 Task: Add Megafood Ultra Vitamin C-400 mg to the cart.
Action: Mouse moved to (251, 119)
Screenshot: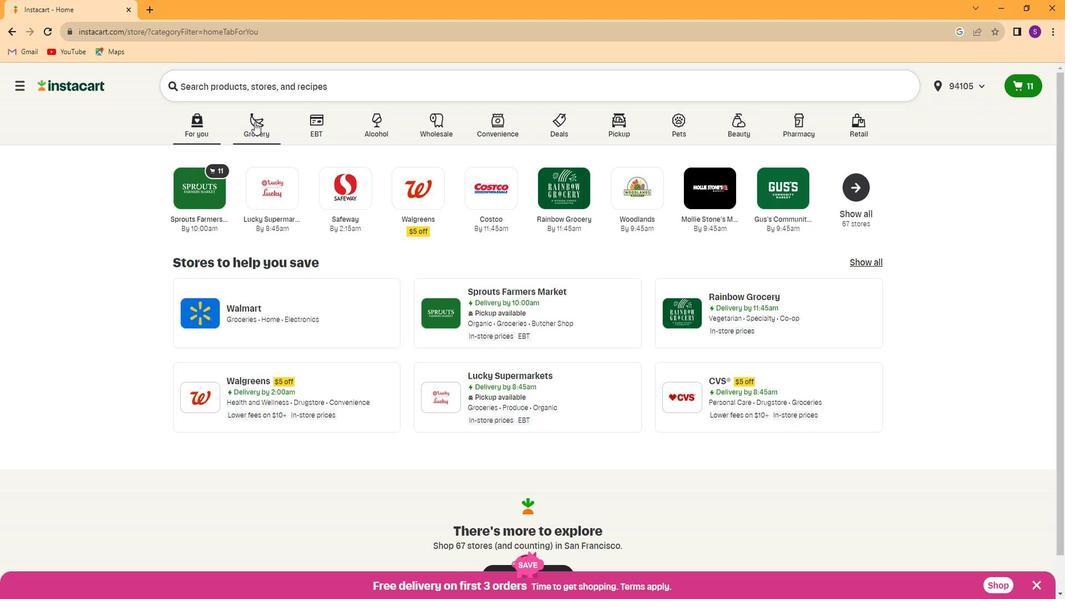 
Action: Mouse pressed left at (251, 119)
Screenshot: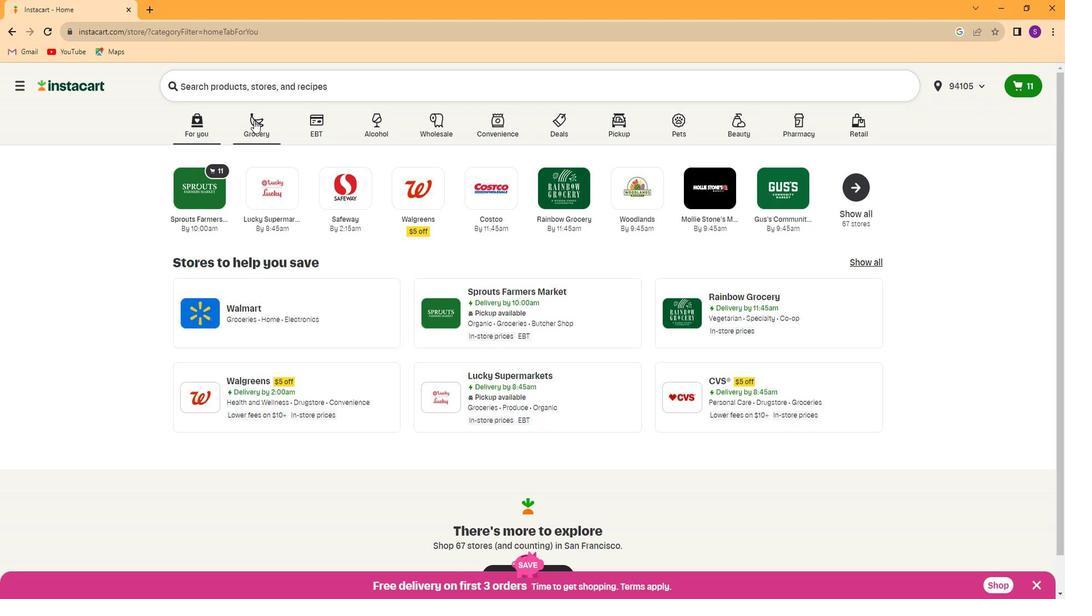
Action: Mouse moved to (765, 203)
Screenshot: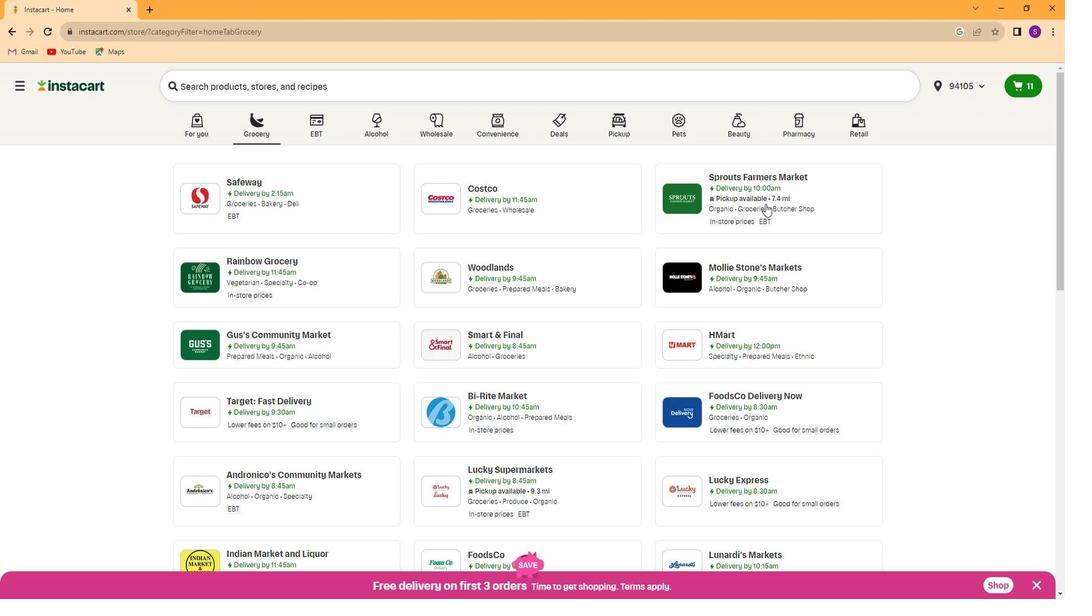 
Action: Mouse pressed left at (765, 203)
Screenshot: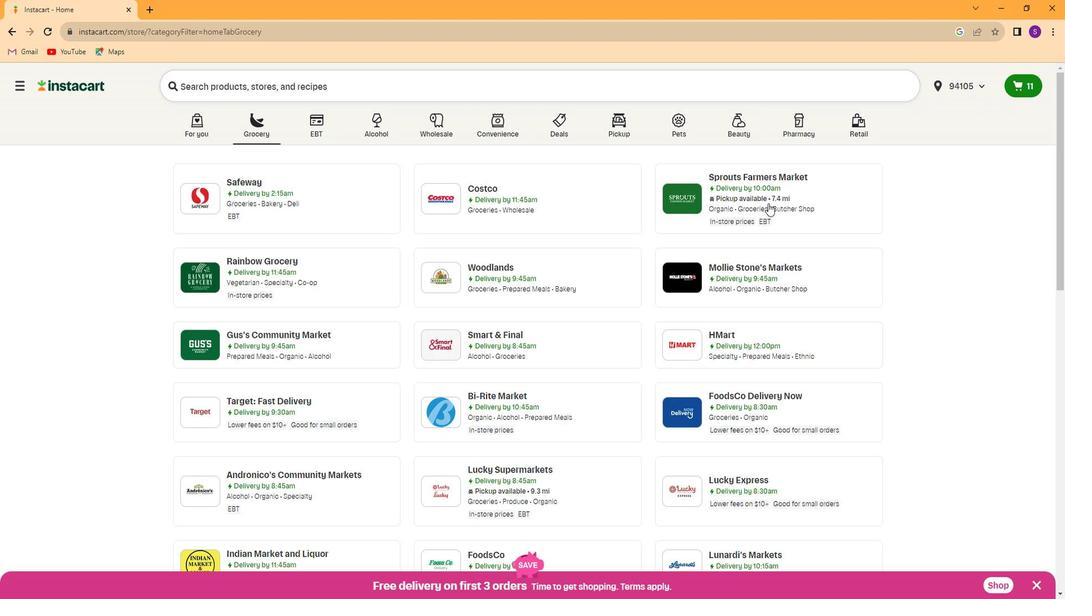
Action: Mouse moved to (323, 400)
Screenshot: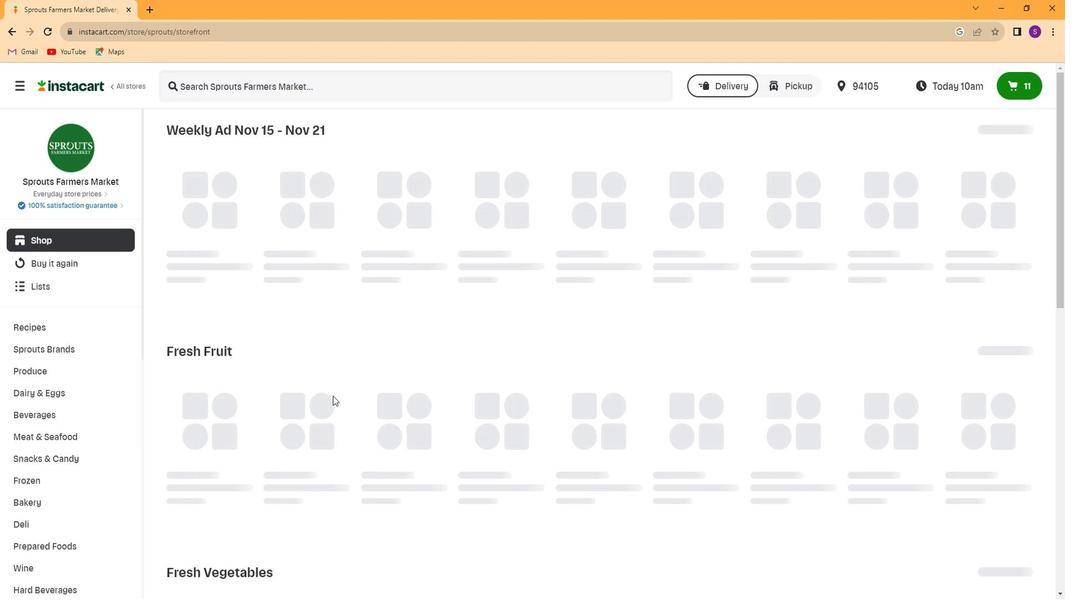
Action: Mouse scrolled (323, 400) with delta (0, 0)
Screenshot: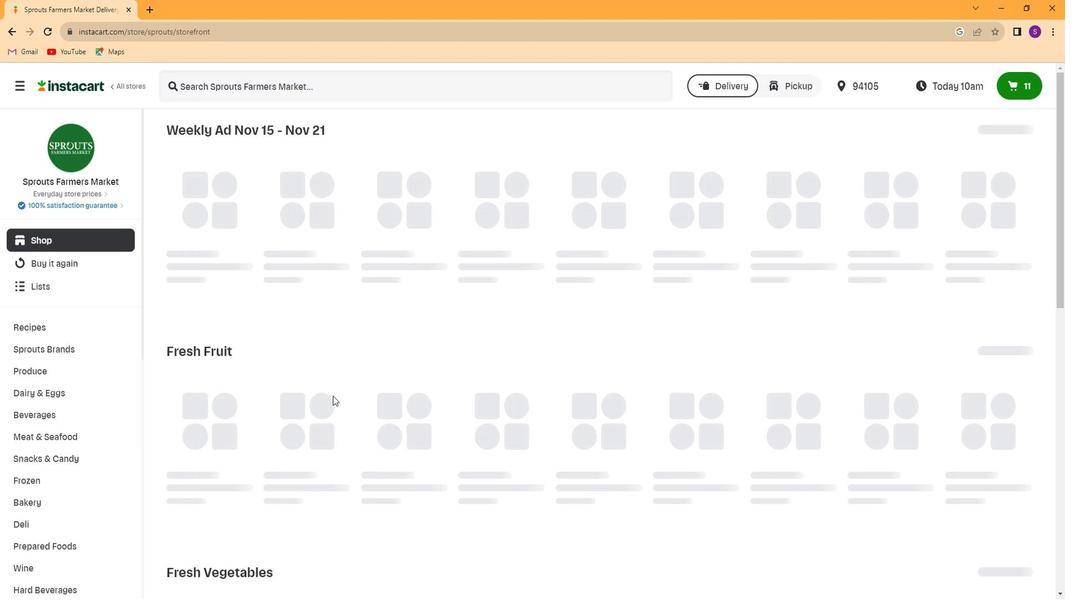
Action: Mouse moved to (78, 408)
Screenshot: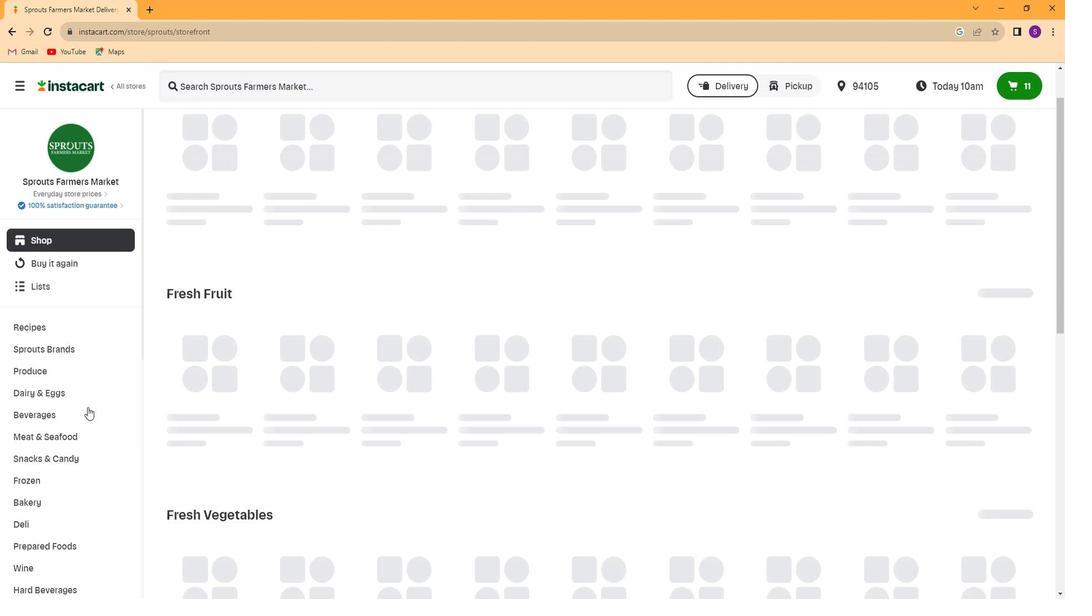 
Action: Mouse scrolled (78, 408) with delta (0, 0)
Screenshot: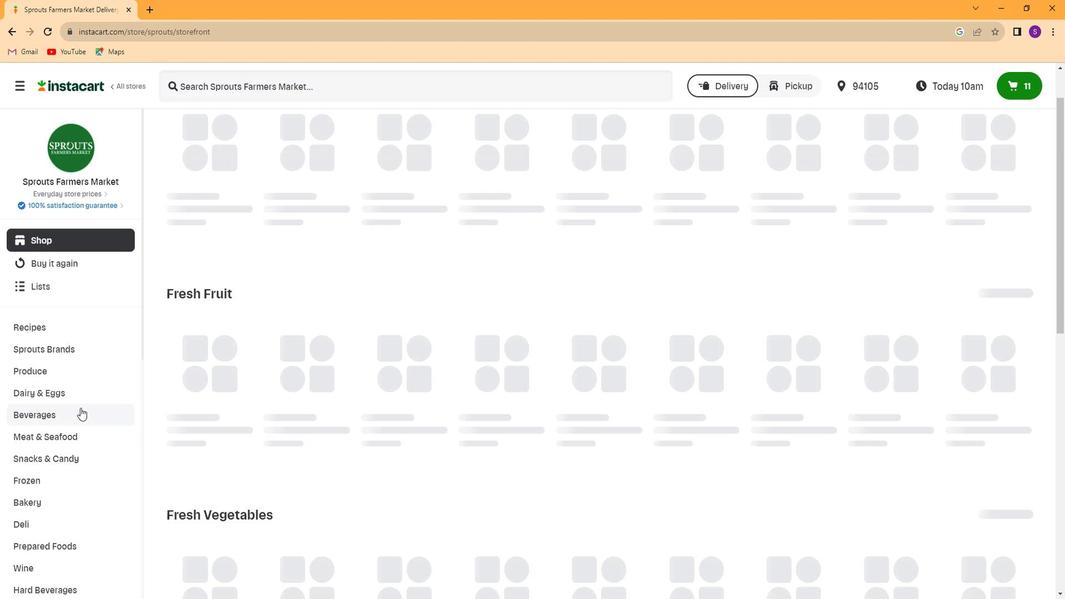 
Action: Mouse scrolled (78, 408) with delta (0, 0)
Screenshot: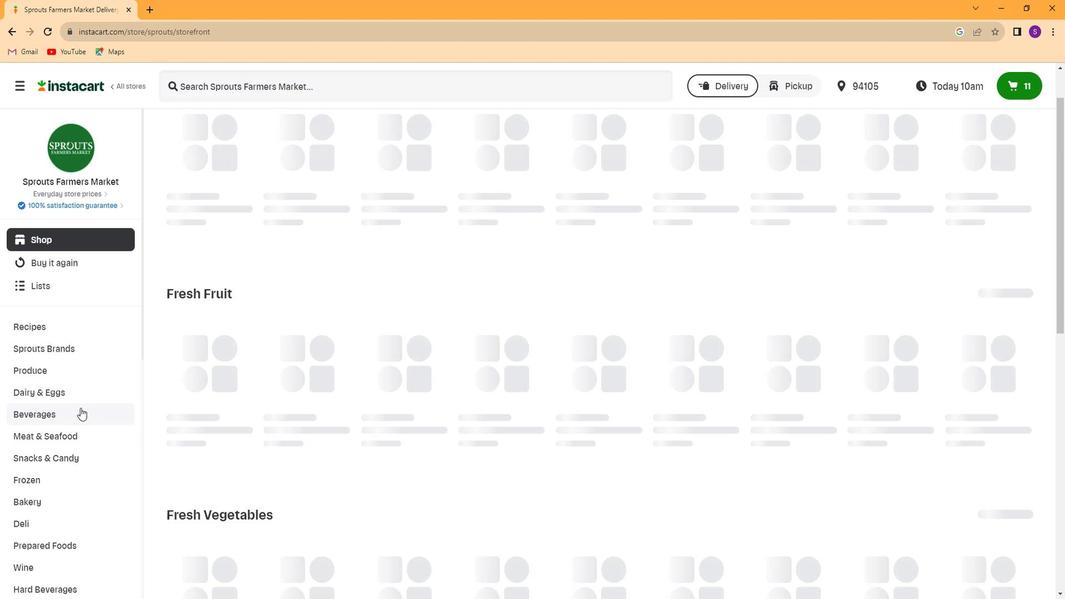 
Action: Mouse scrolled (78, 408) with delta (0, 0)
Screenshot: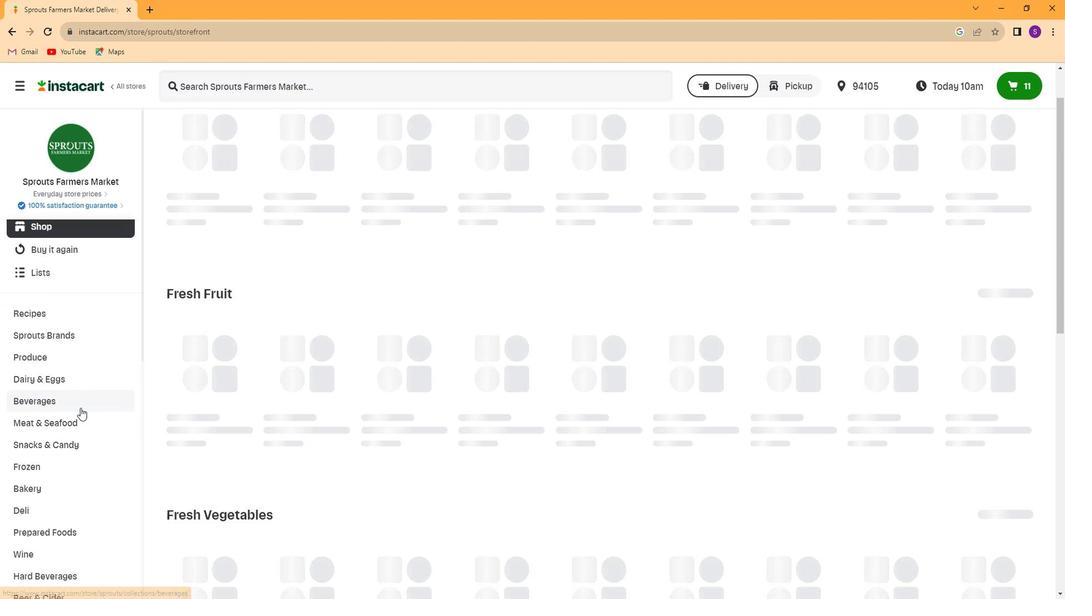 
Action: Mouse scrolled (78, 408) with delta (0, 0)
Screenshot: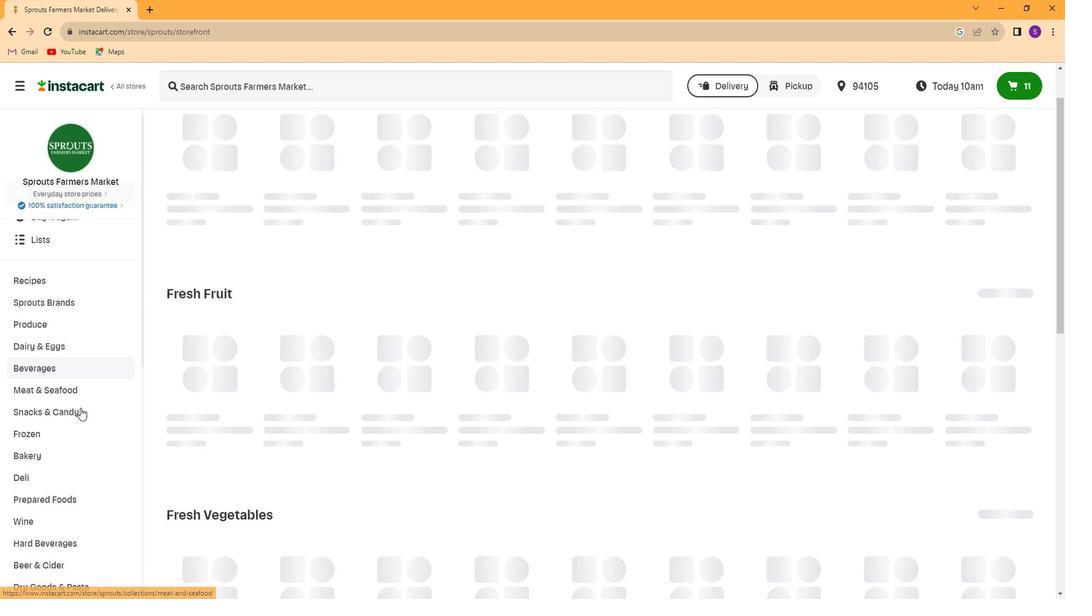 
Action: Mouse scrolled (78, 408) with delta (0, 0)
Screenshot: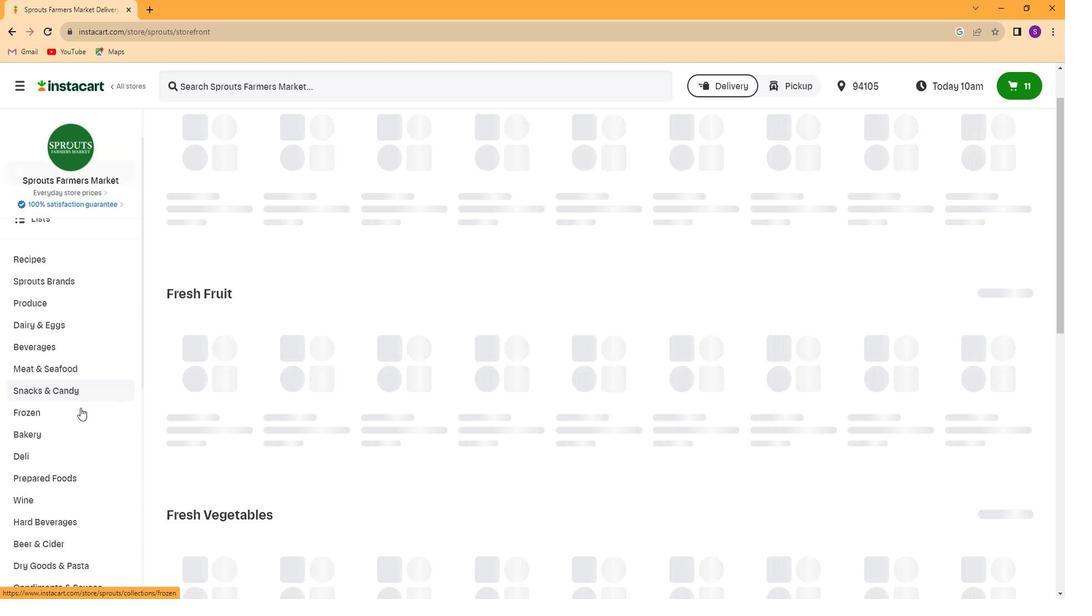 
Action: Mouse moved to (78, 408)
Screenshot: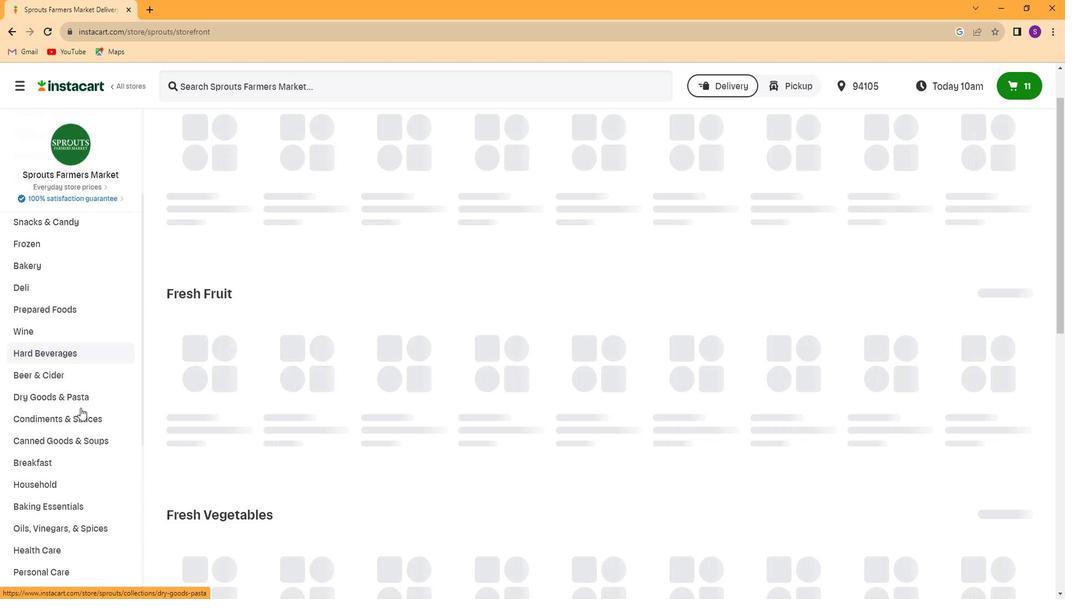 
Action: Mouse scrolled (78, 407) with delta (0, 0)
Screenshot: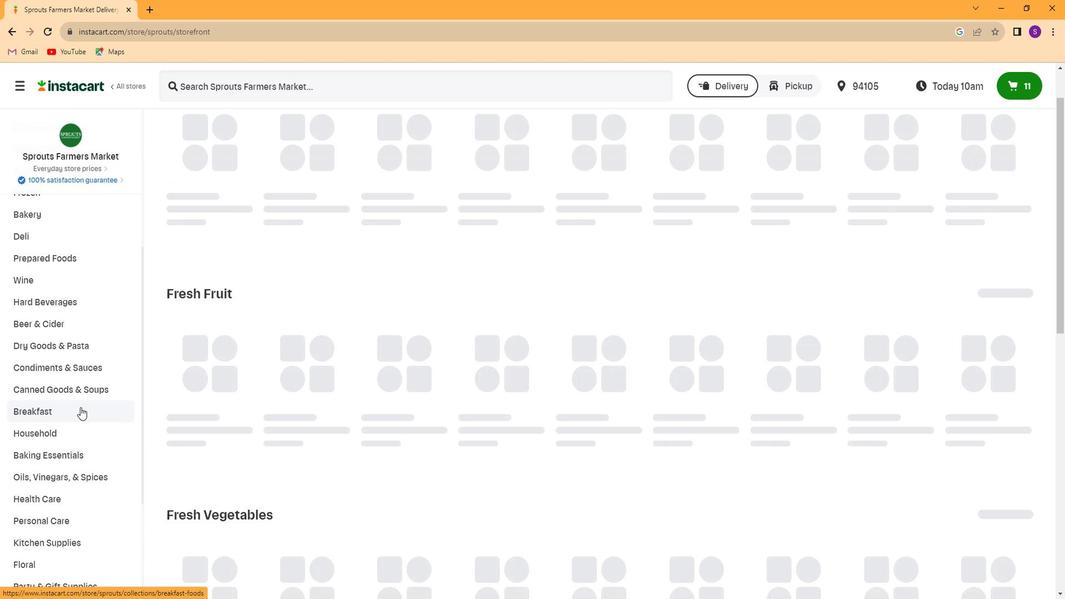 
Action: Mouse scrolled (78, 407) with delta (0, 0)
Screenshot: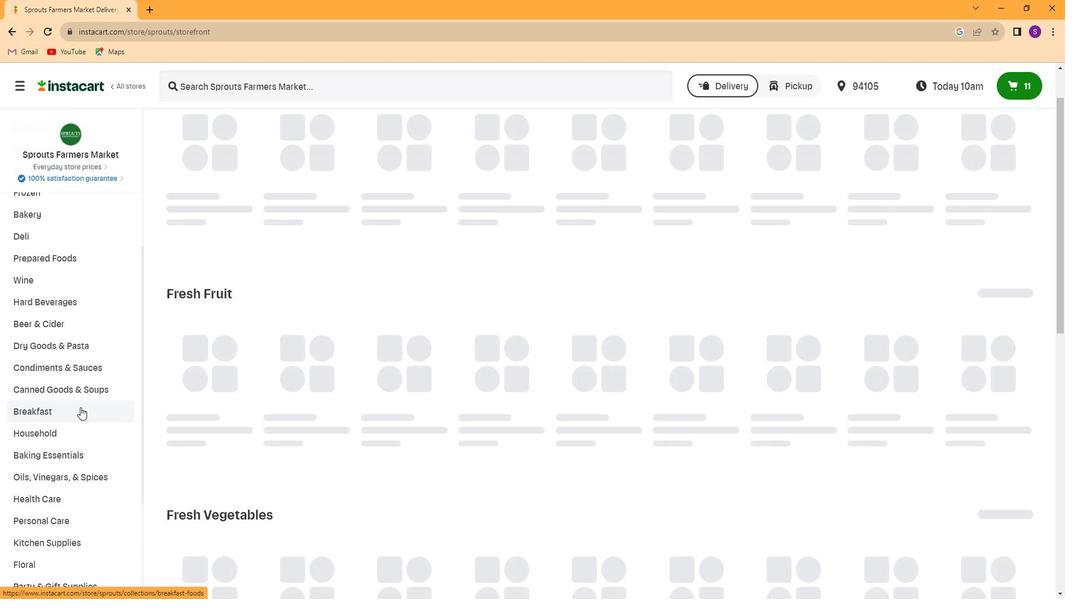 
Action: Mouse scrolled (78, 407) with delta (0, 0)
Screenshot: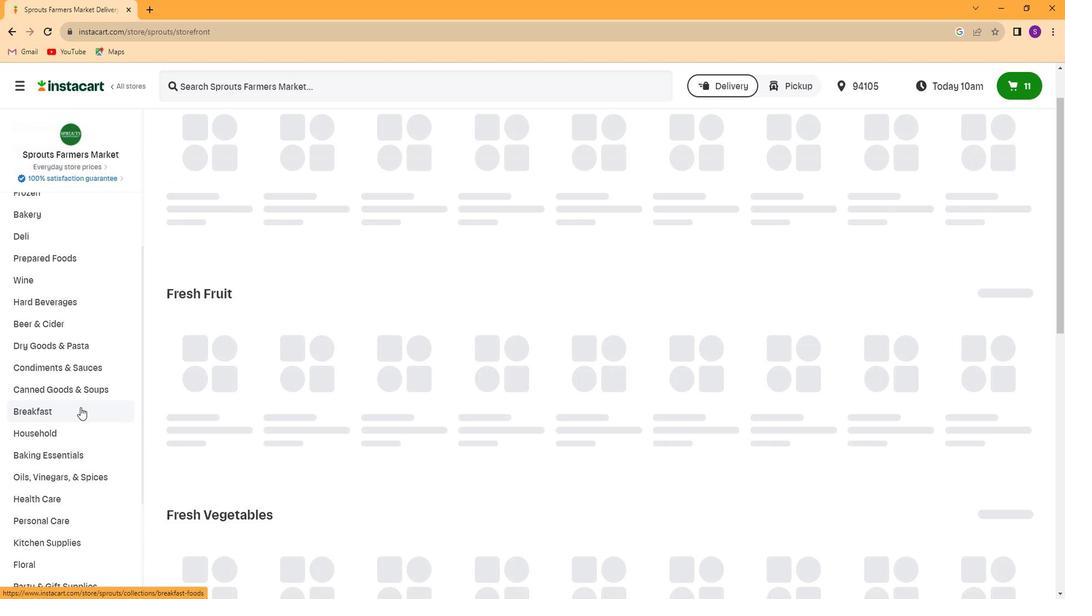 
Action: Mouse scrolled (78, 407) with delta (0, 0)
Screenshot: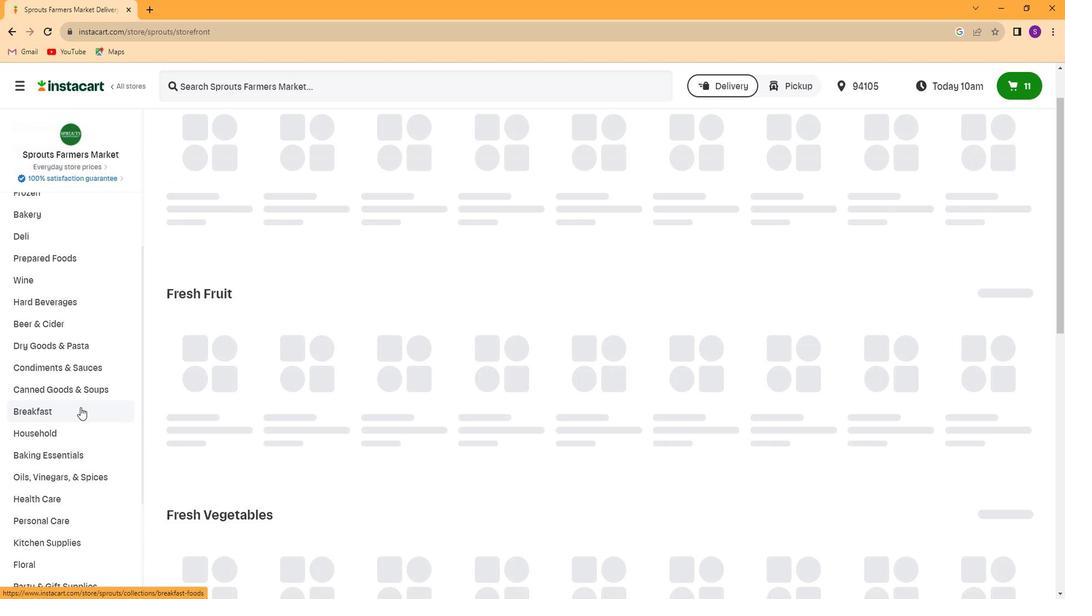 
Action: Mouse scrolled (78, 407) with delta (0, 0)
Screenshot: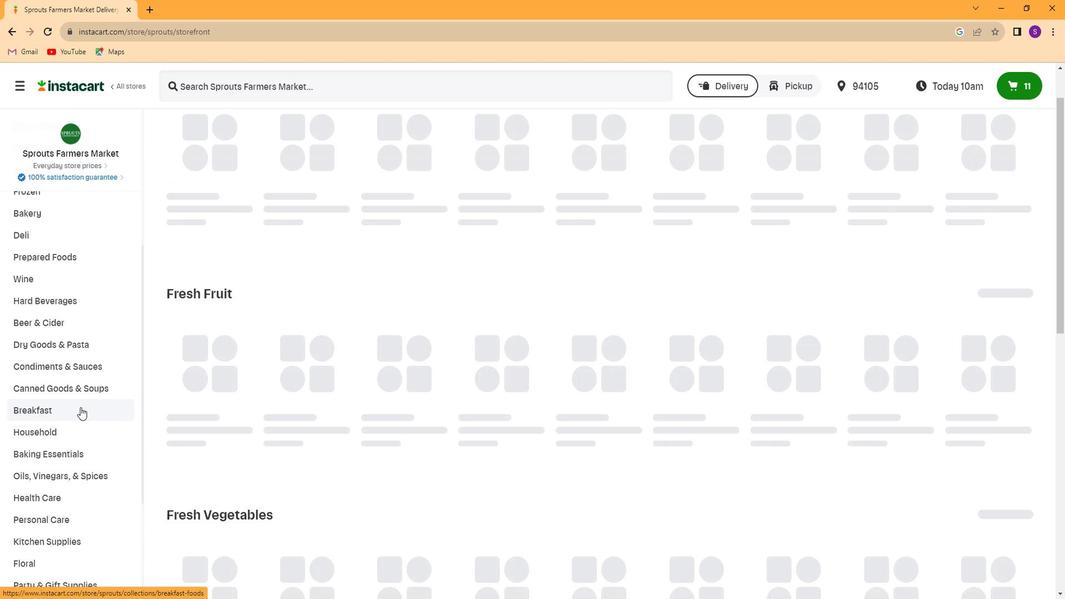 
Action: Mouse scrolled (78, 407) with delta (0, 0)
Screenshot: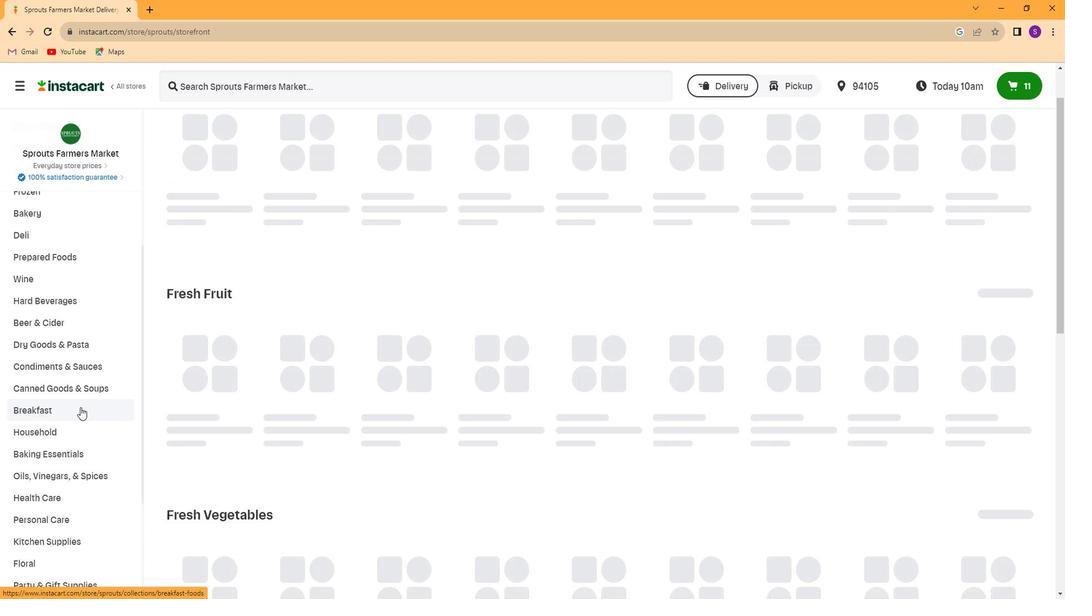 
Action: Mouse scrolled (78, 407) with delta (0, 0)
Screenshot: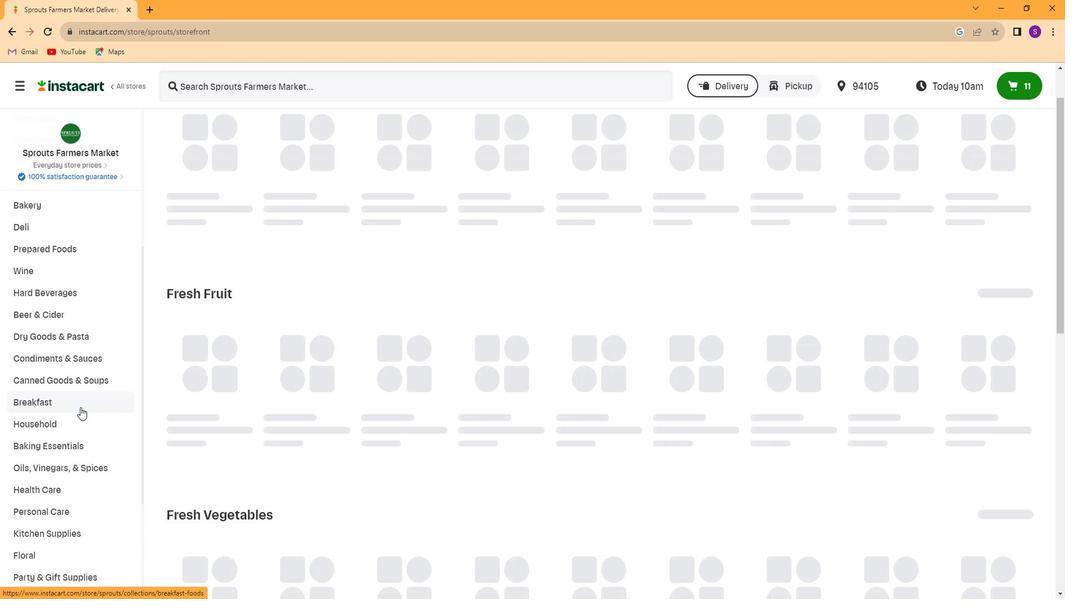 
Action: Mouse scrolled (78, 407) with delta (0, 0)
Screenshot: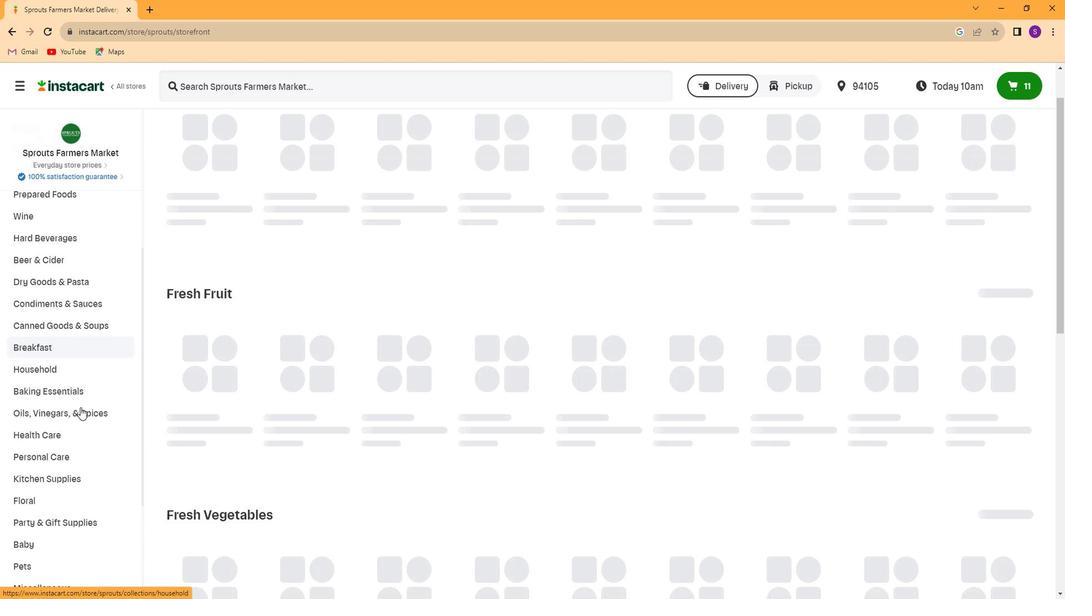 
Action: Mouse scrolled (78, 407) with delta (0, 0)
Screenshot: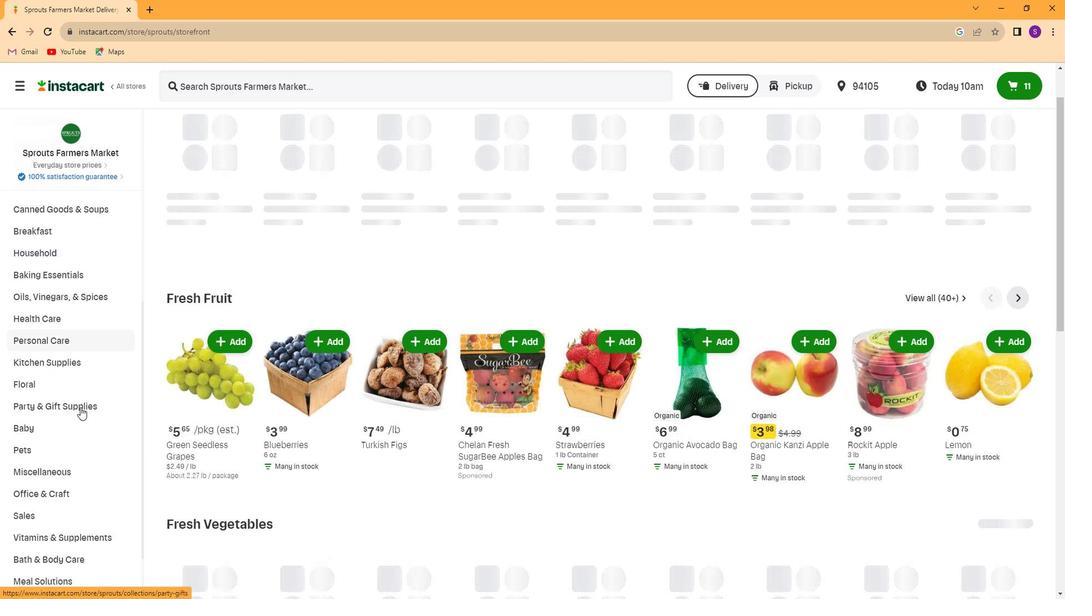 
Action: Mouse scrolled (78, 407) with delta (0, 0)
Screenshot: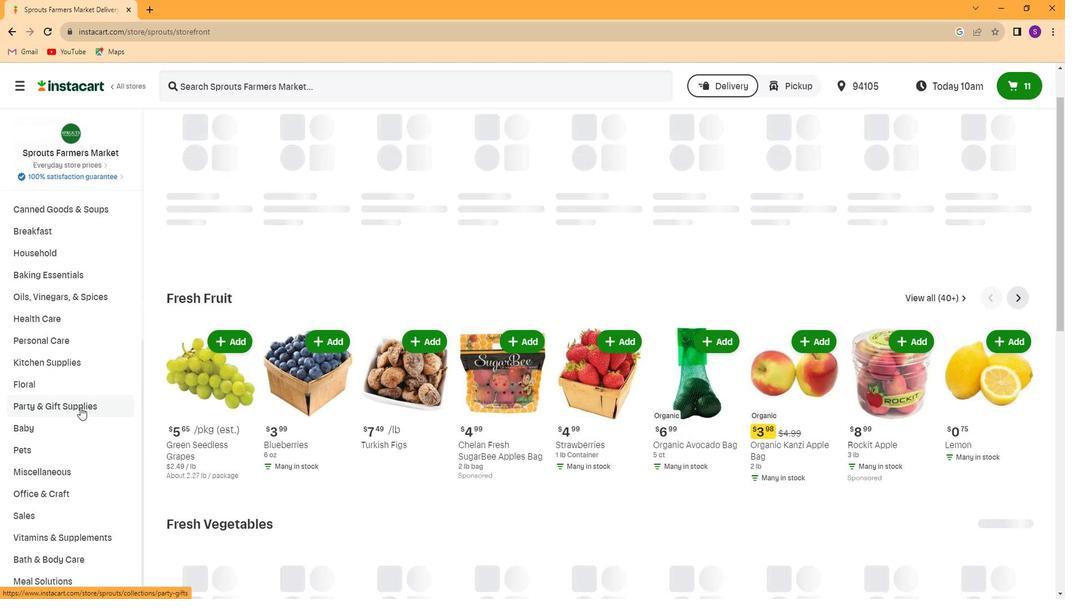 
Action: Mouse scrolled (78, 407) with delta (0, 0)
Screenshot: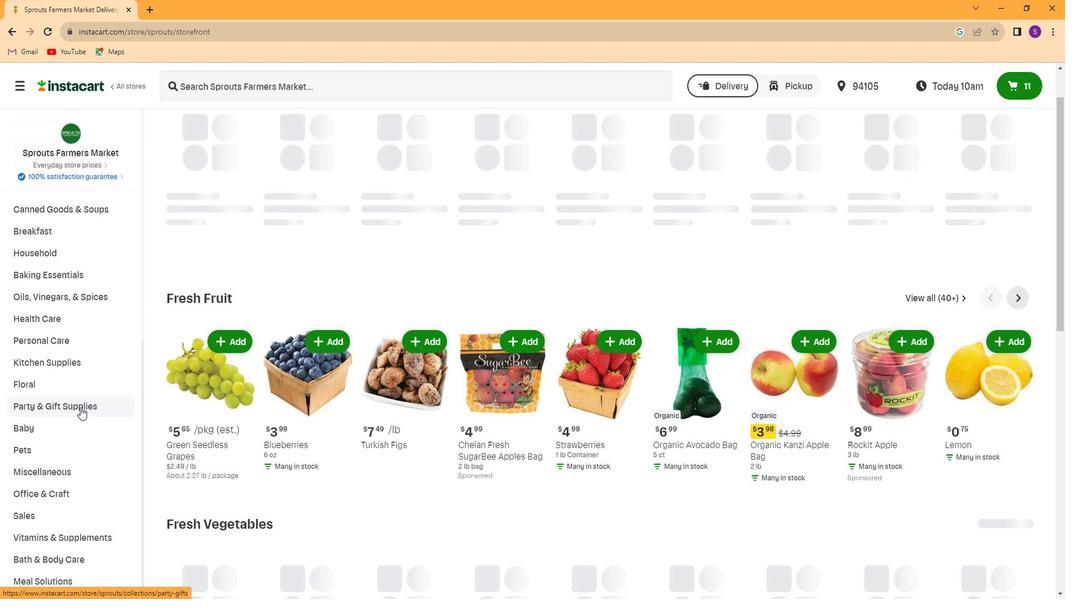 
Action: Mouse scrolled (78, 407) with delta (0, 0)
Screenshot: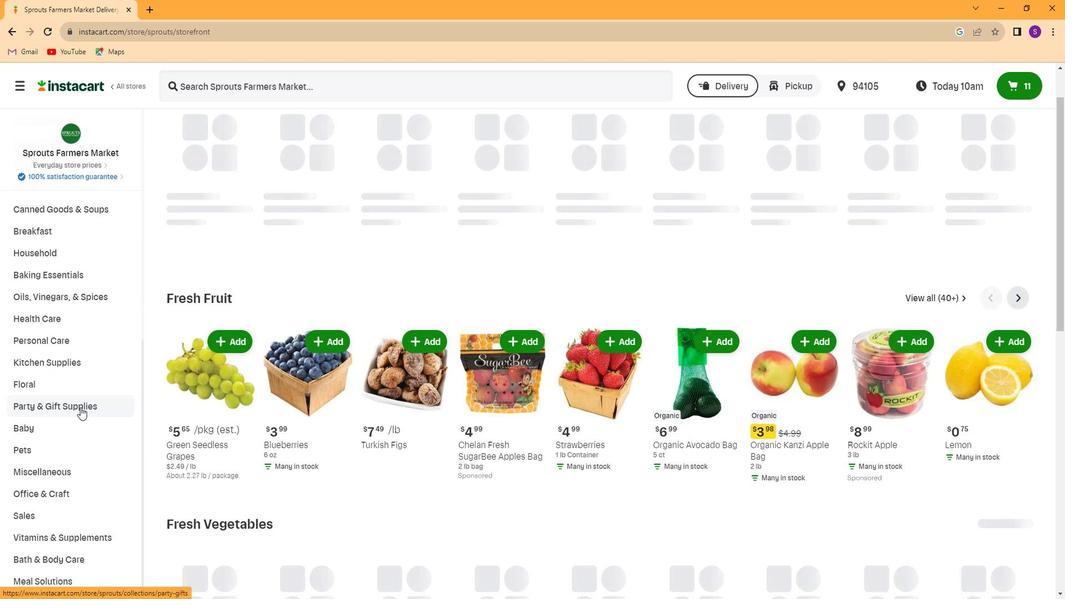 
Action: Mouse scrolled (78, 407) with delta (0, 0)
Screenshot: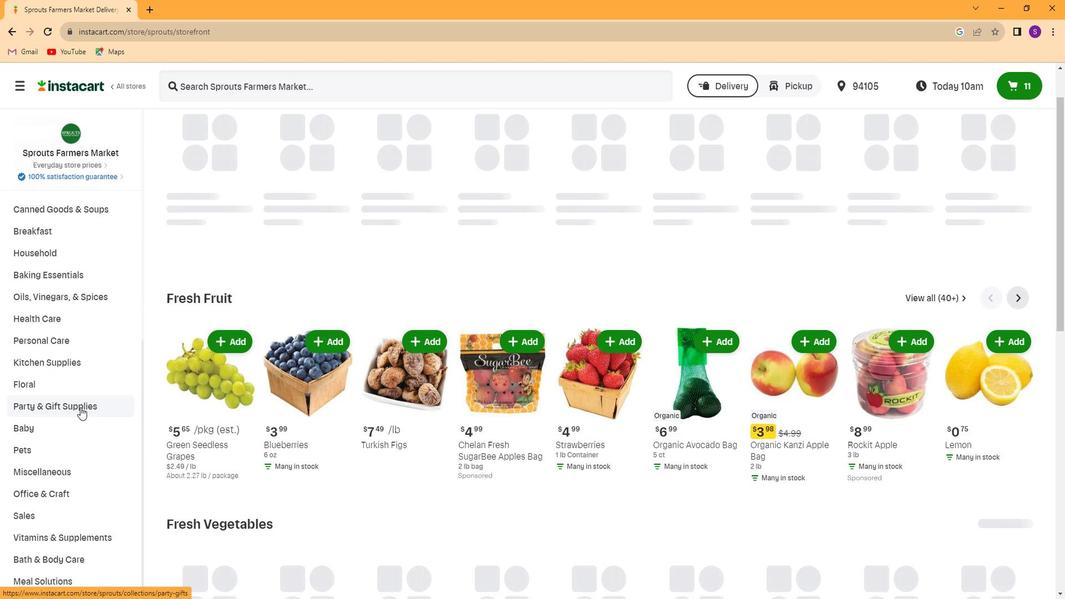 
Action: Mouse moved to (78, 543)
Screenshot: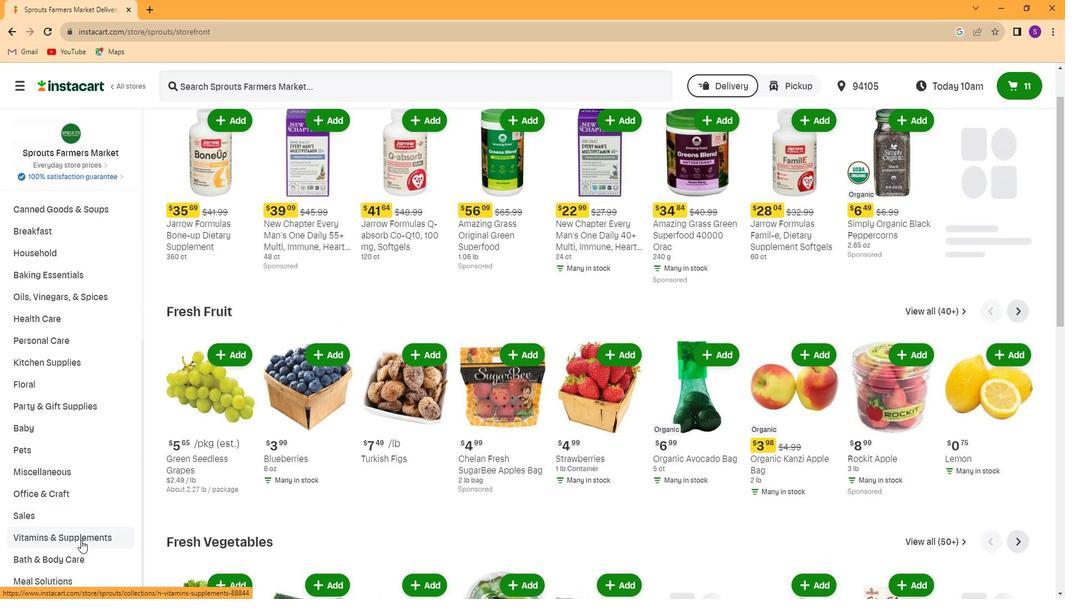 
Action: Mouse pressed left at (78, 543)
Screenshot: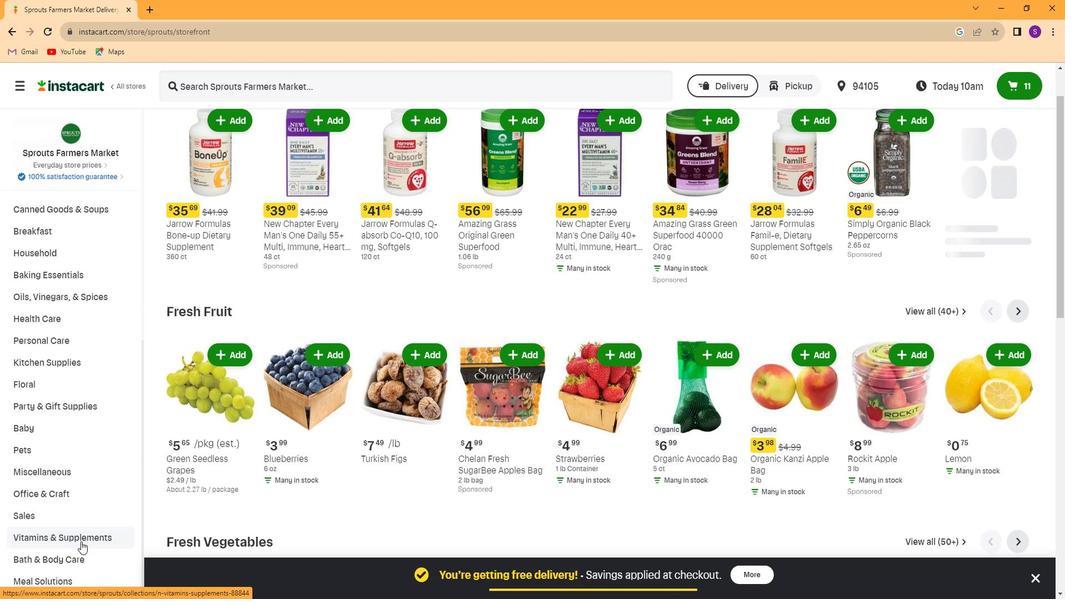 
Action: Mouse scrolled (78, 543) with delta (0, 0)
Screenshot: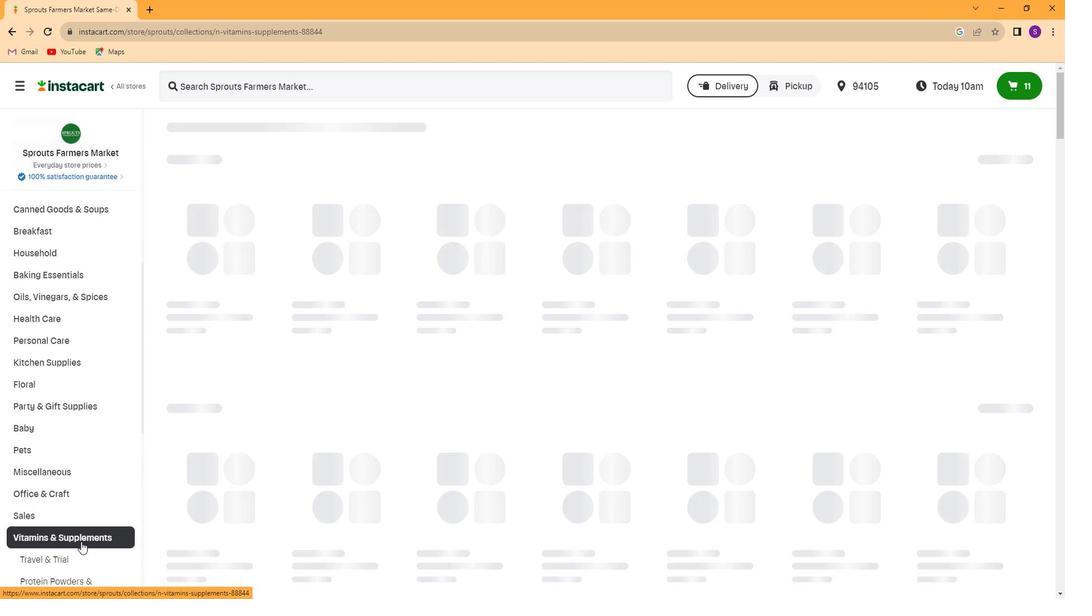 
Action: Mouse moved to (79, 543)
Screenshot: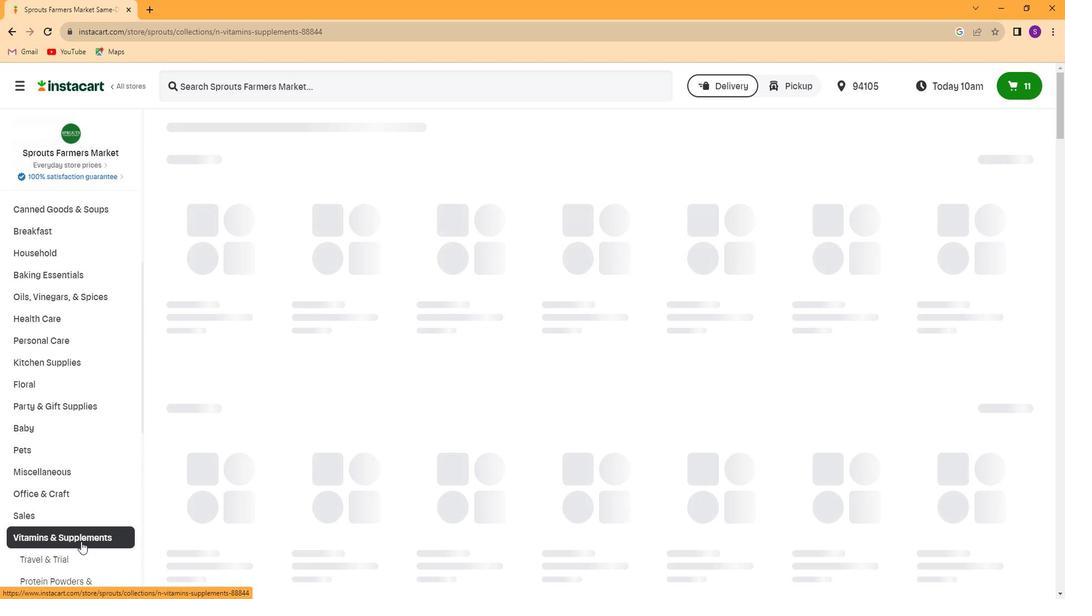 
Action: Mouse scrolled (79, 543) with delta (0, 0)
Screenshot: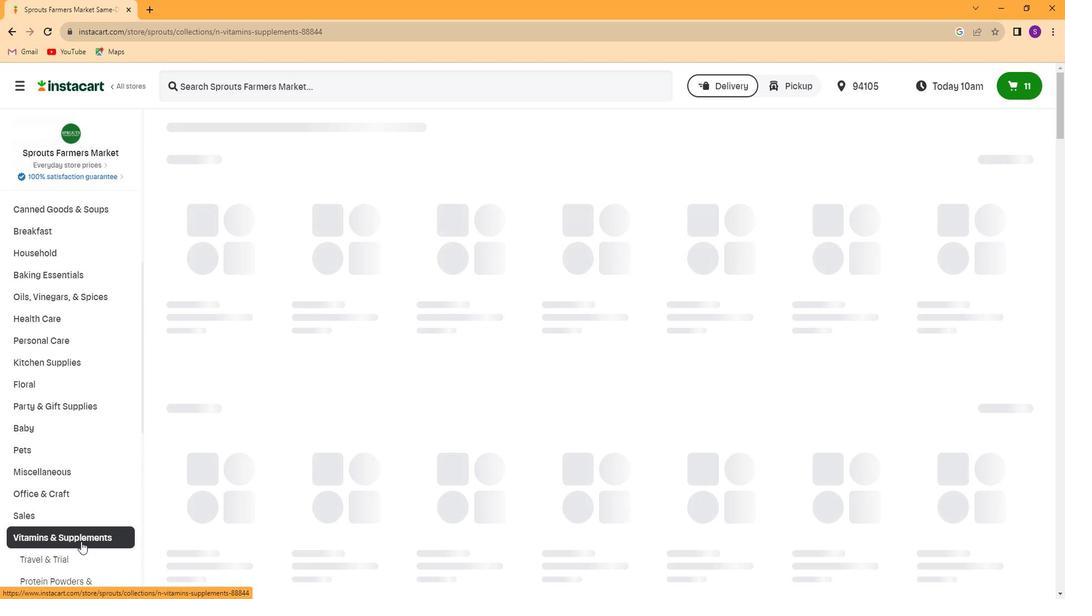 
Action: Mouse moved to (81, 543)
Screenshot: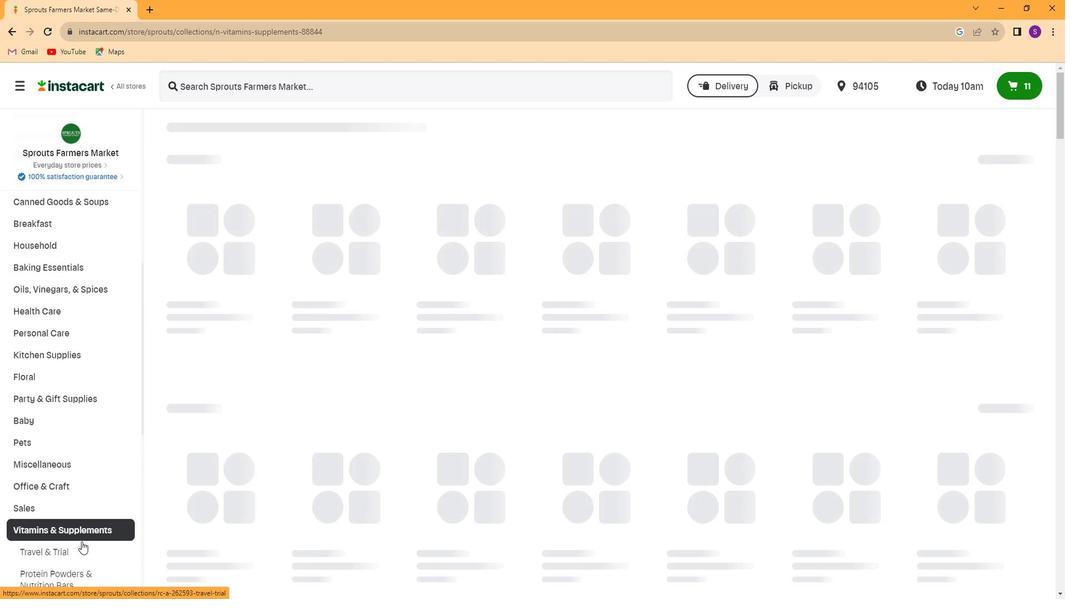 
Action: Mouse scrolled (81, 543) with delta (0, 0)
Screenshot: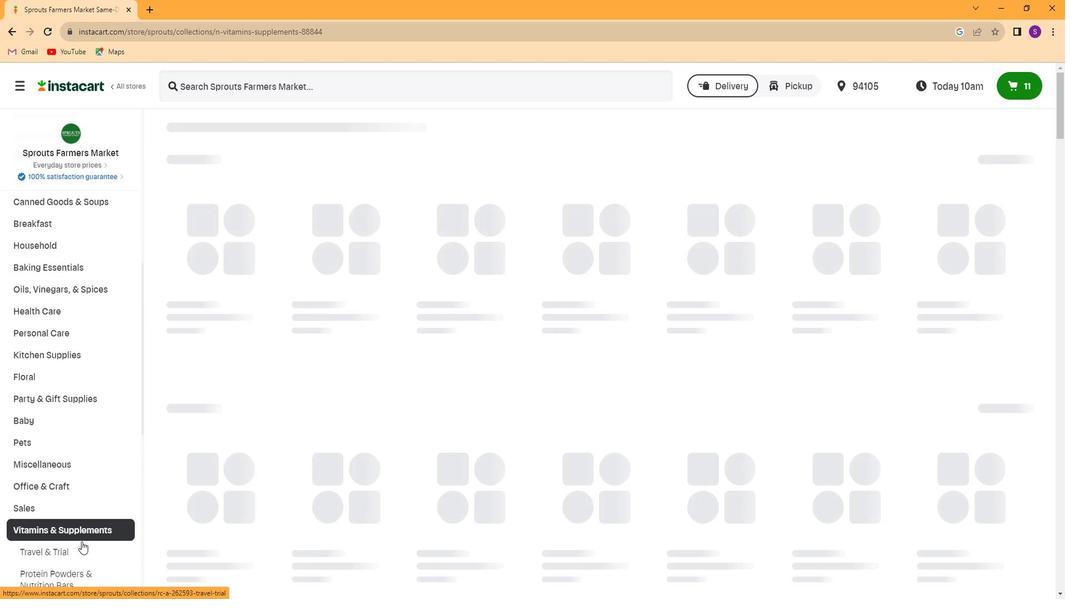 
Action: Mouse moved to (81, 532)
Screenshot: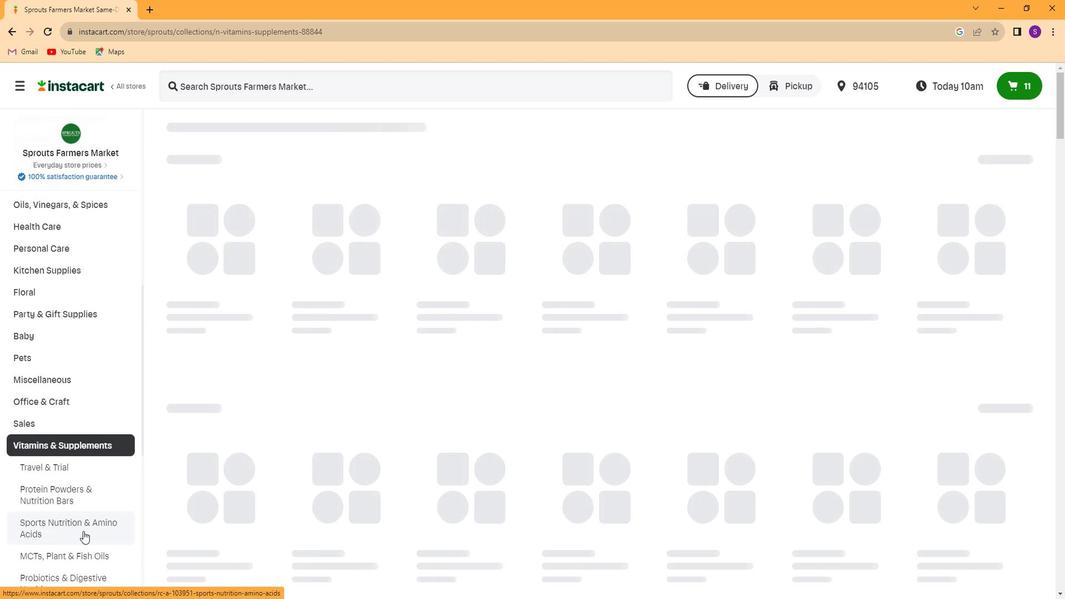 
Action: Mouse scrolled (81, 531) with delta (0, 0)
Screenshot: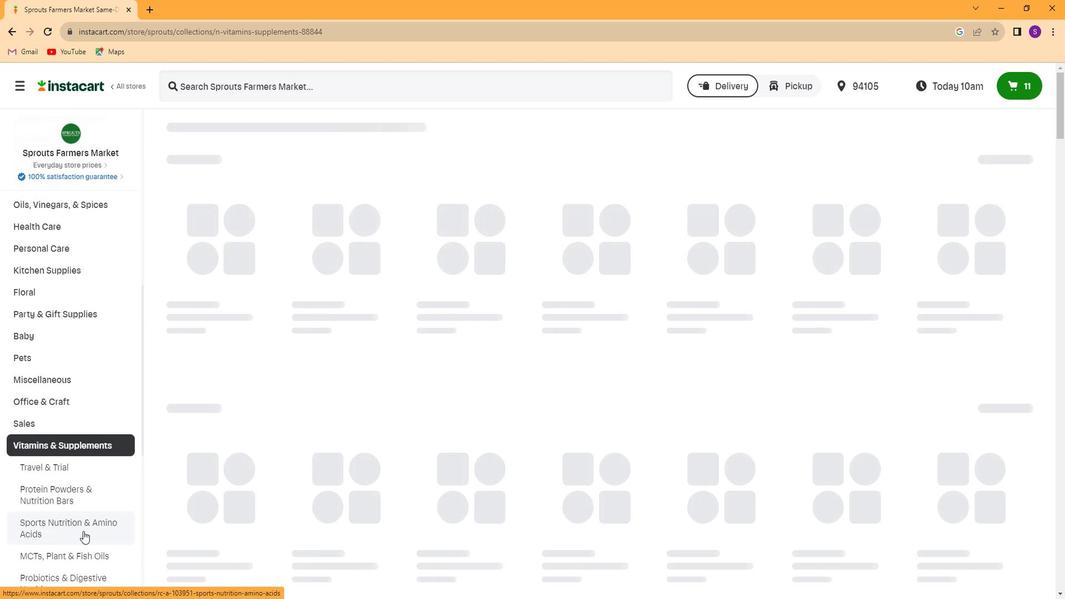 
Action: Mouse moved to (83, 506)
Screenshot: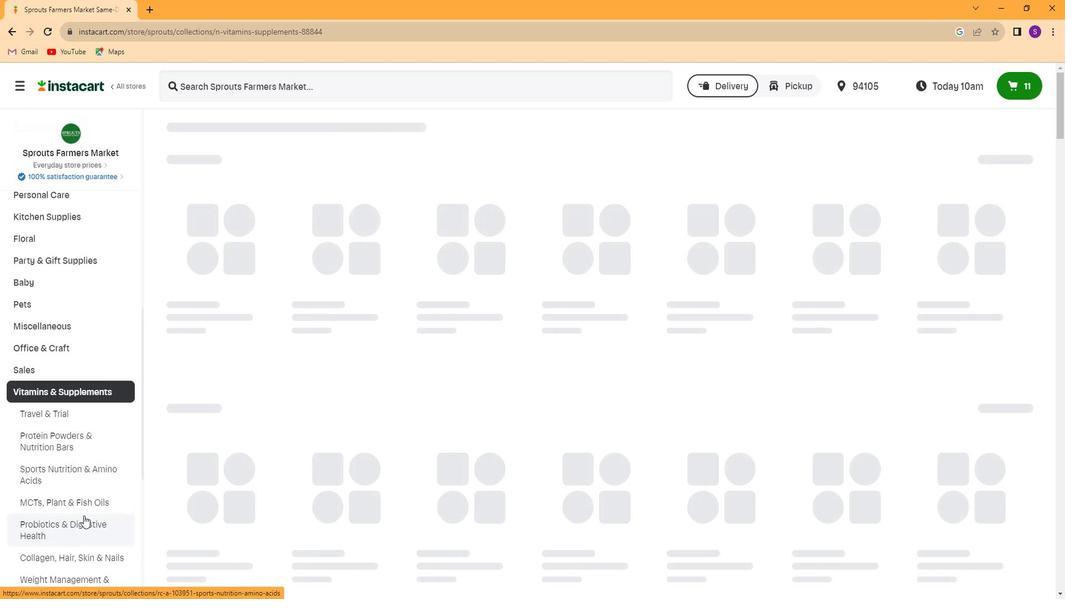 
Action: Mouse scrolled (83, 505) with delta (0, 0)
Screenshot: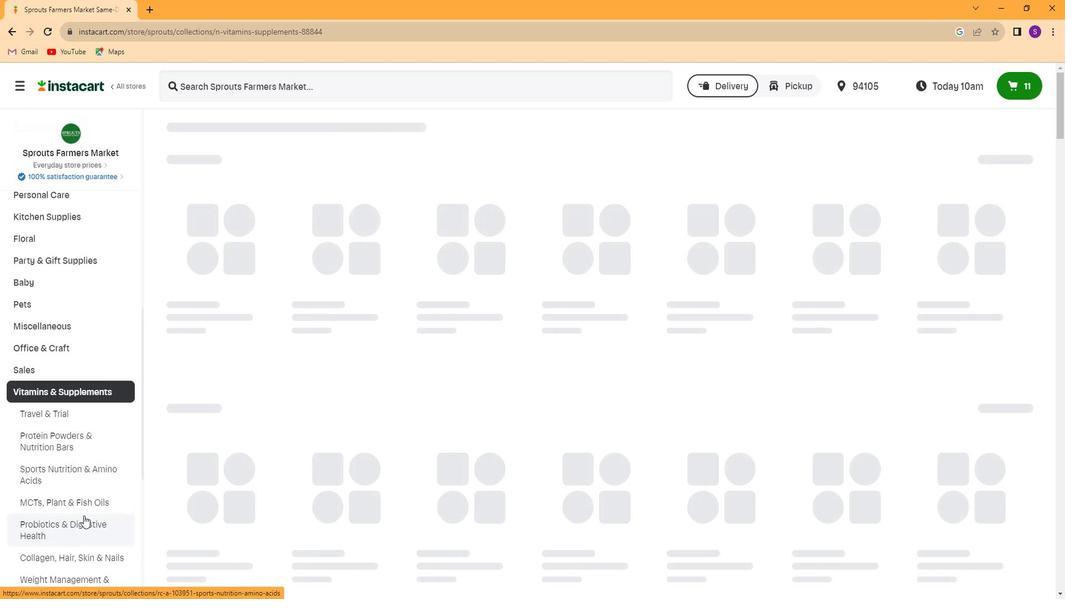 
Action: Mouse moved to (84, 429)
Screenshot: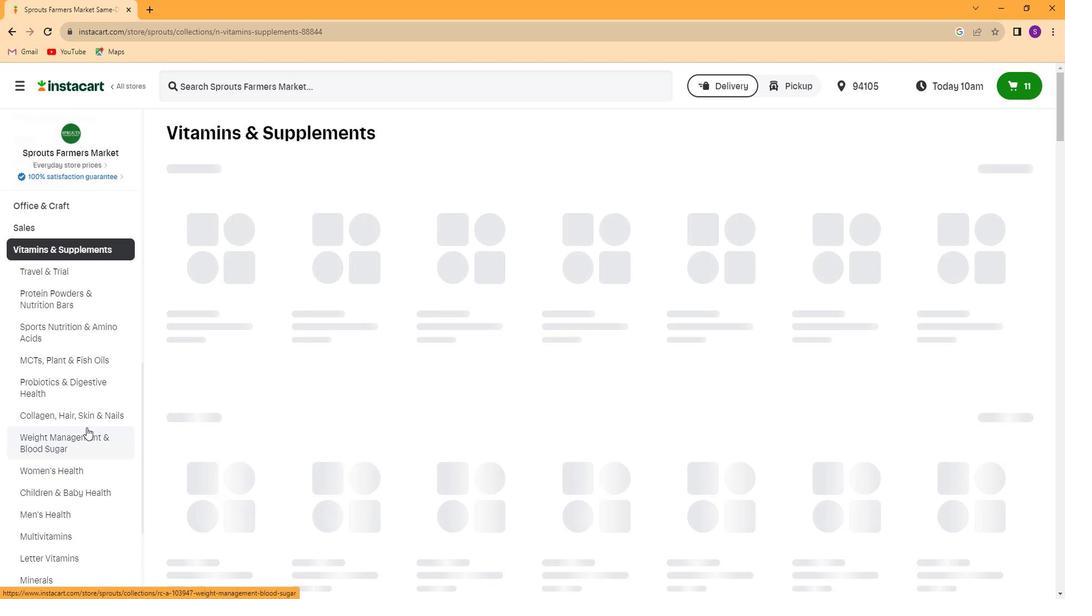 
Action: Mouse scrolled (84, 429) with delta (0, 0)
Screenshot: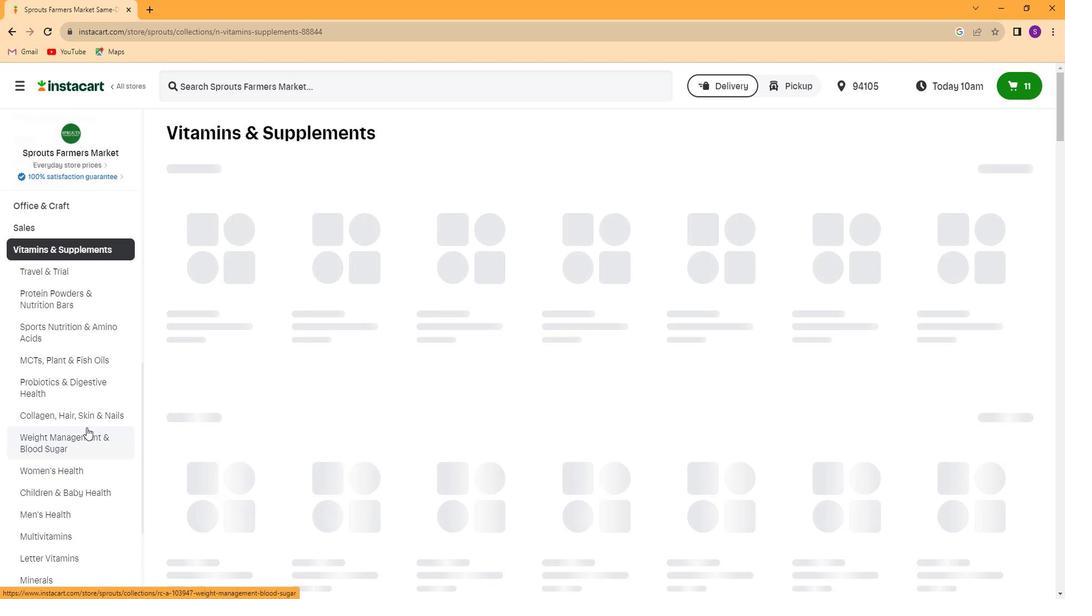 
Action: Mouse moved to (84, 432)
Screenshot: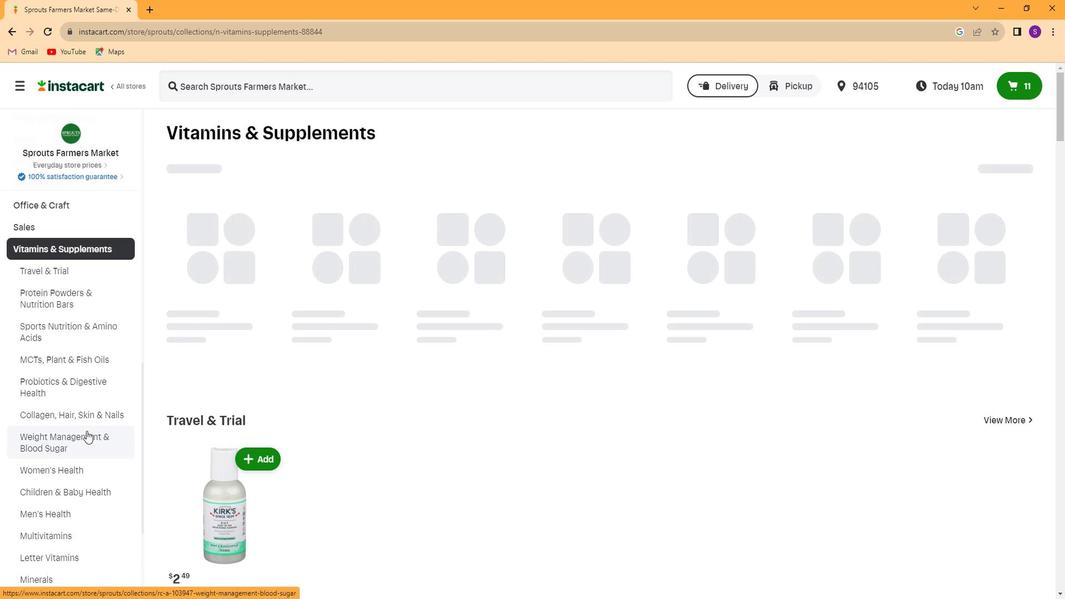 
Action: Mouse scrolled (84, 432) with delta (0, 0)
Screenshot: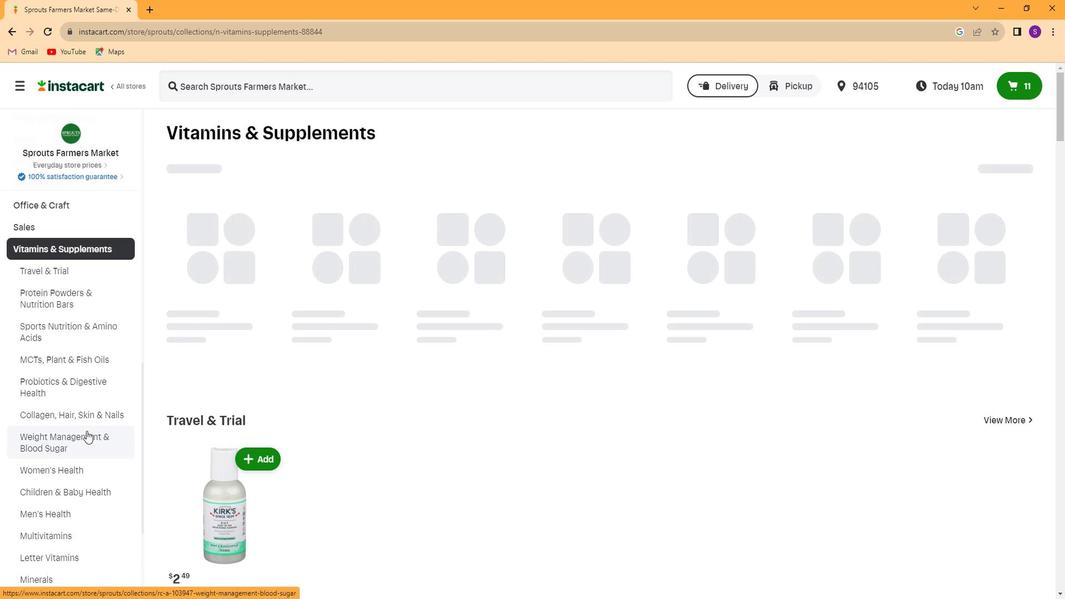
Action: Mouse moved to (89, 451)
Screenshot: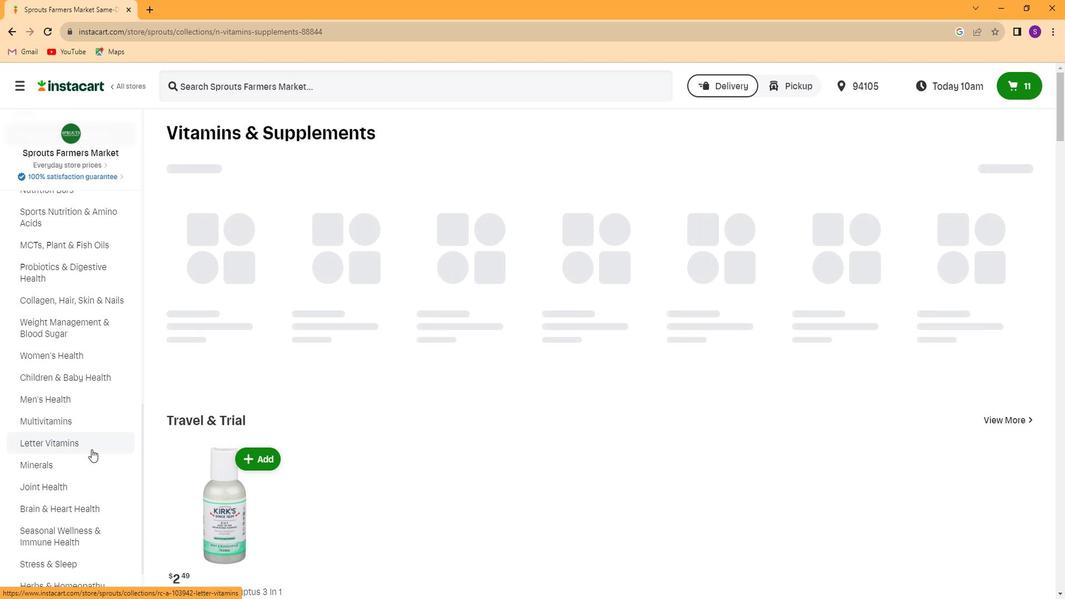 
Action: Mouse pressed left at (89, 451)
Screenshot: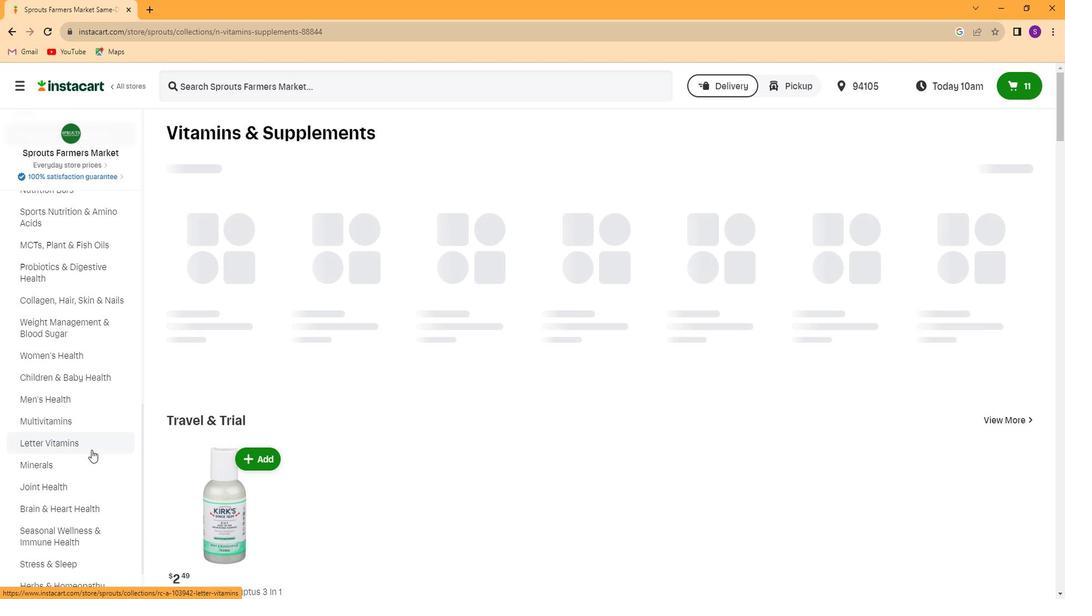 
Action: Mouse moved to (429, 78)
Screenshot: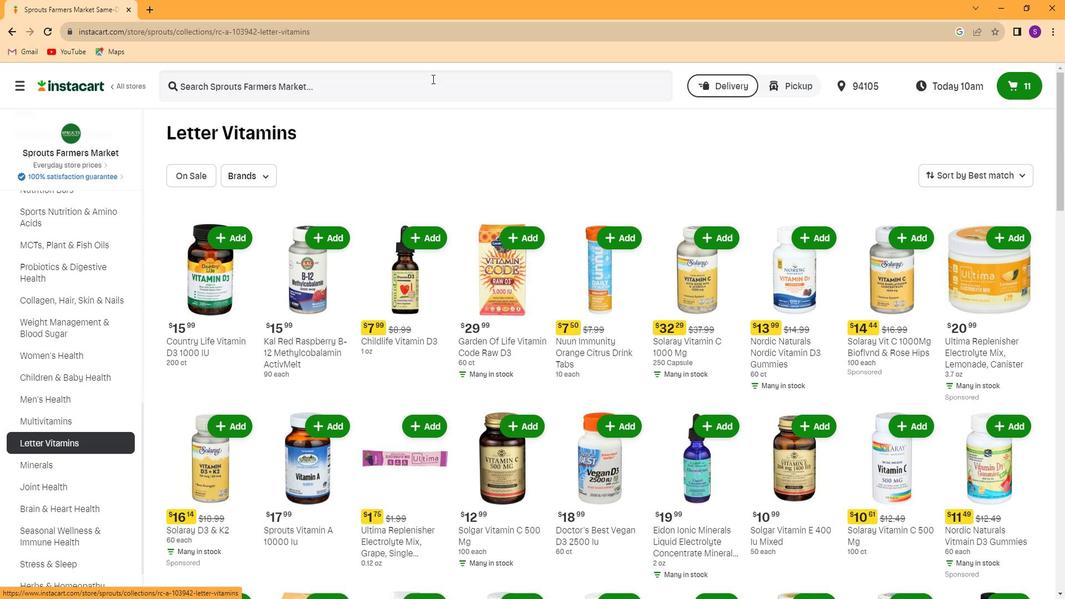 
Action: Mouse pressed left at (429, 78)
Screenshot: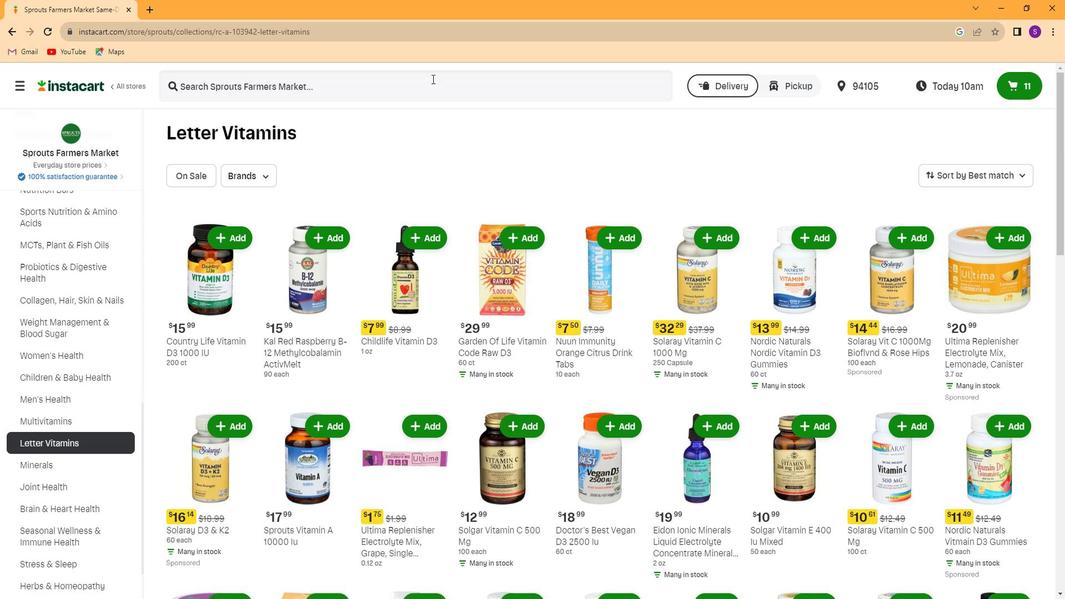 
Action: Key pressed <Key.caps_lock>M<Key.caps_lock><Key.backspace>m<Key.caps_lock>EGAFOOD<Key.space>ULTRA<Key.space>VITAMIN<Key.space><Key.caps_lock>c-400<Key.space><Key.caps_lock>MG<Key.enter>
Screenshot: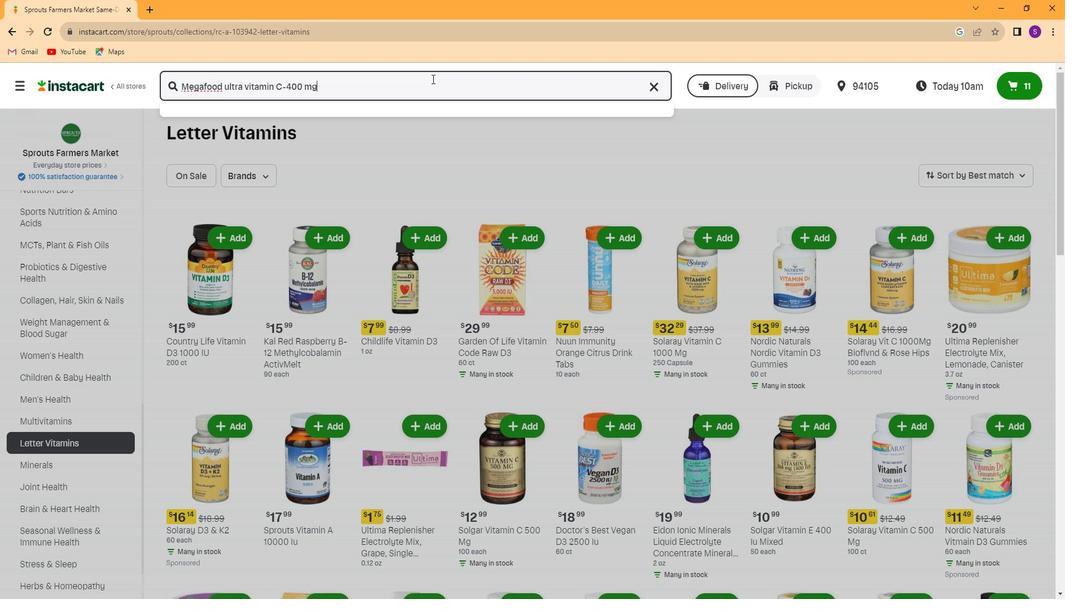 
Action: Mouse moved to (790, 210)
Screenshot: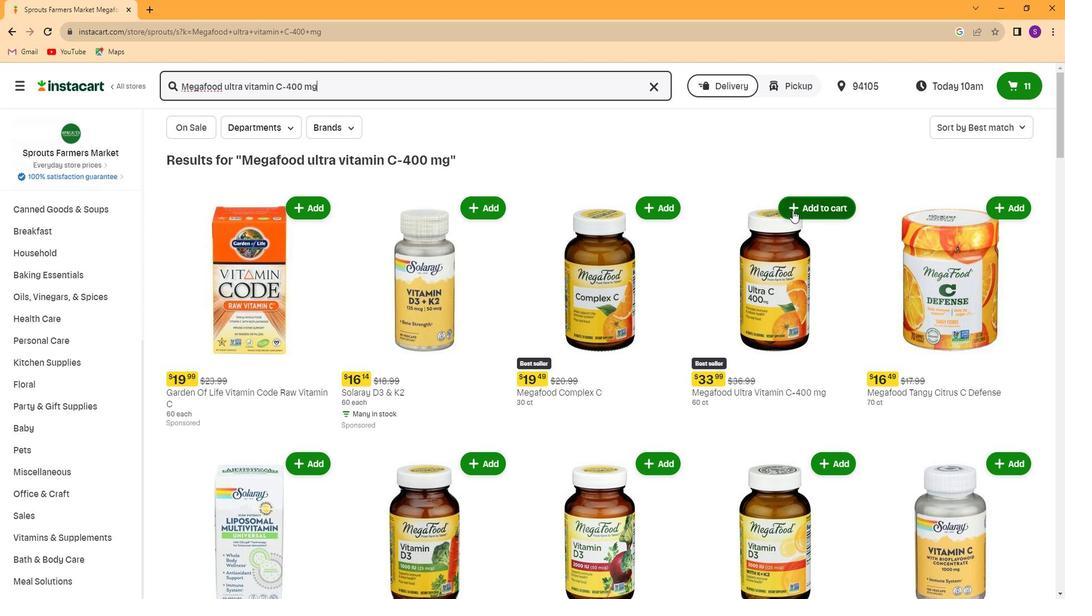 
Action: Mouse pressed left at (790, 210)
Screenshot: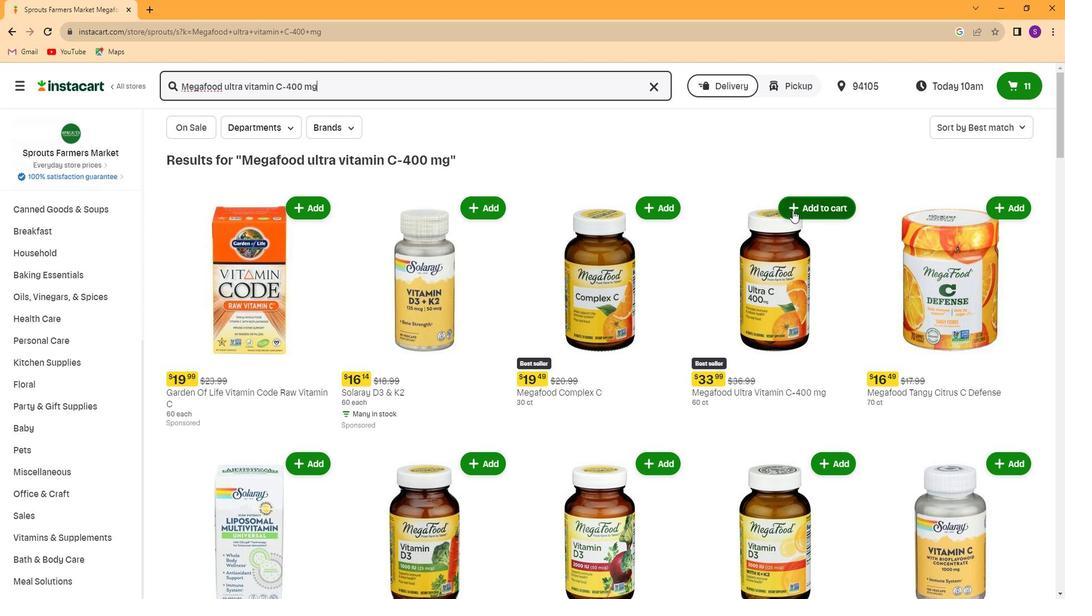 
